 Task: Add current date to the page.
Action: Mouse moved to (41, 69)
Screenshot: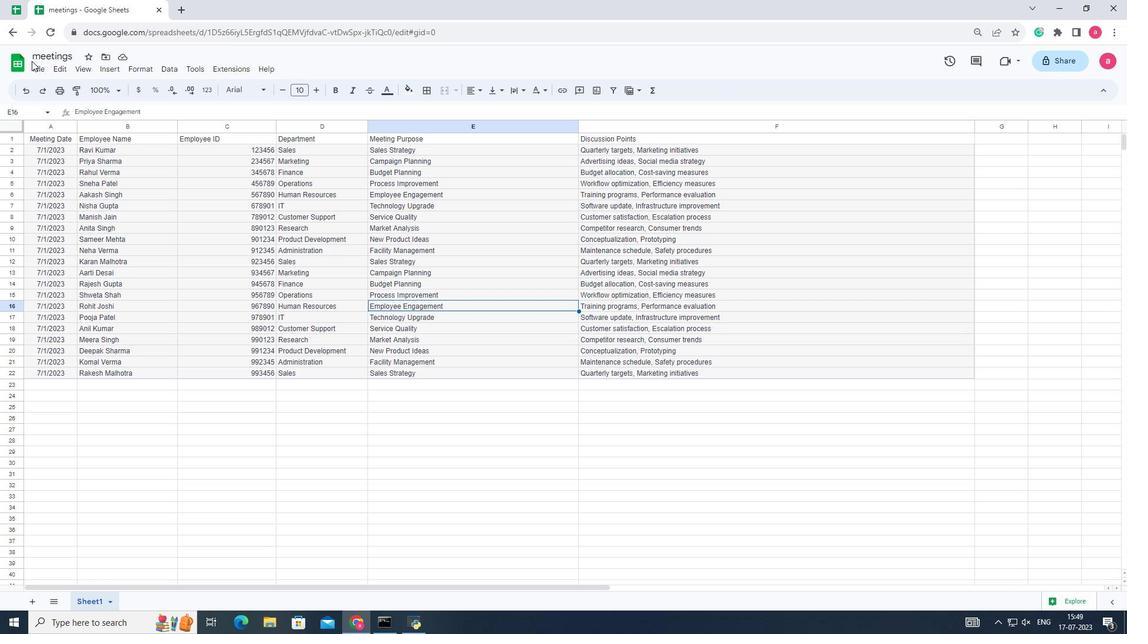 
Action: Mouse pressed left at (41, 69)
Screenshot: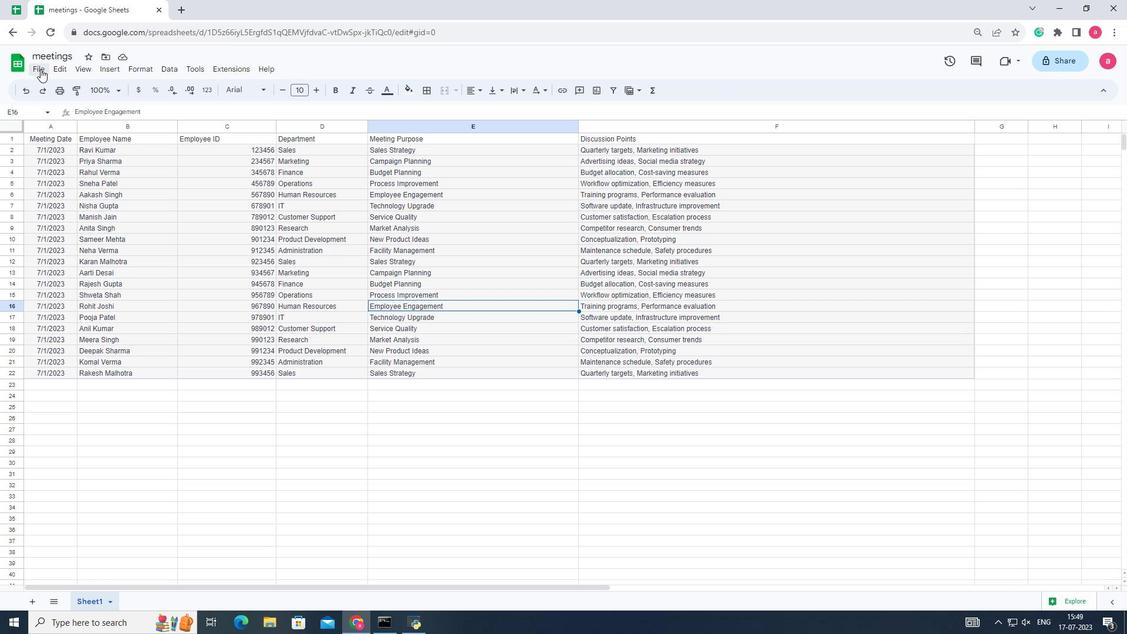 
Action: Mouse moved to (51, 380)
Screenshot: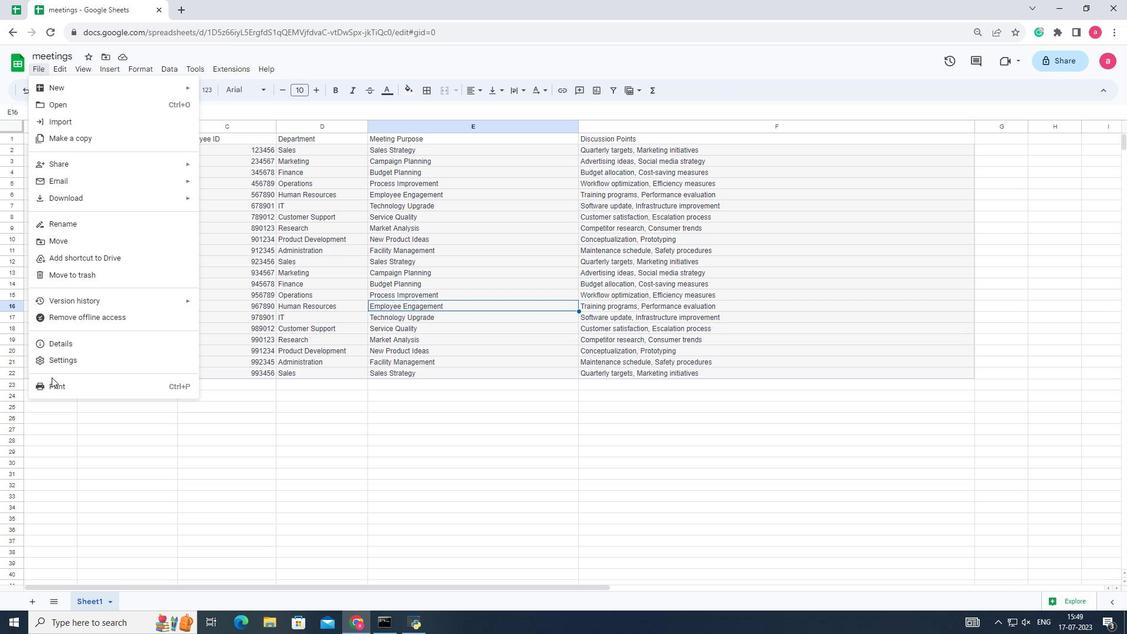 
Action: Mouse pressed left at (51, 380)
Screenshot: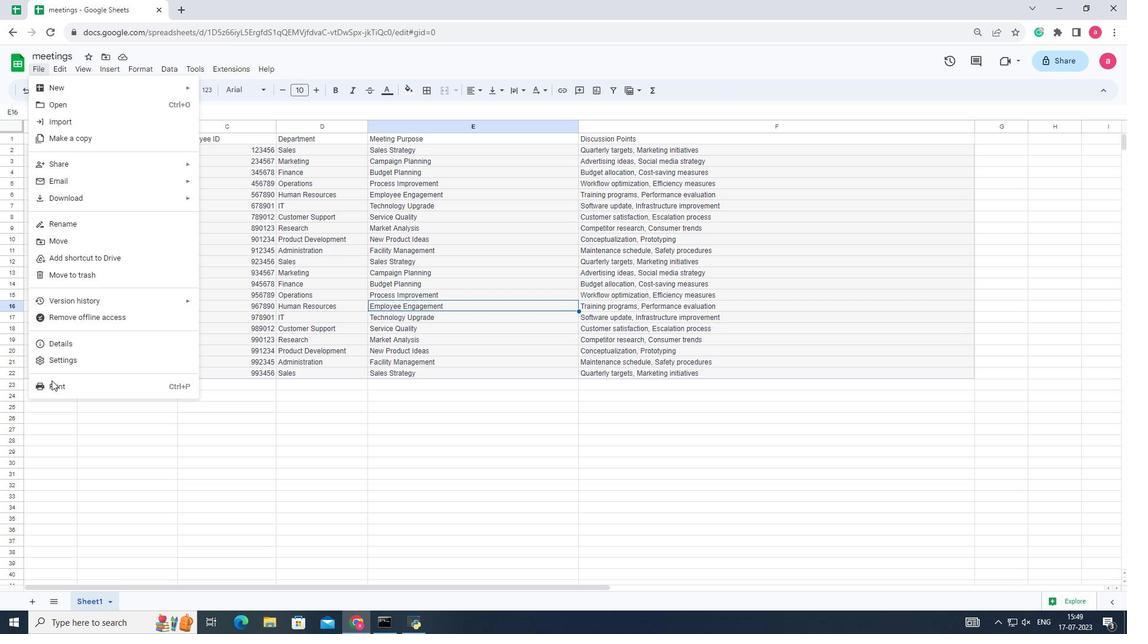 
Action: Mouse moved to (993, 356)
Screenshot: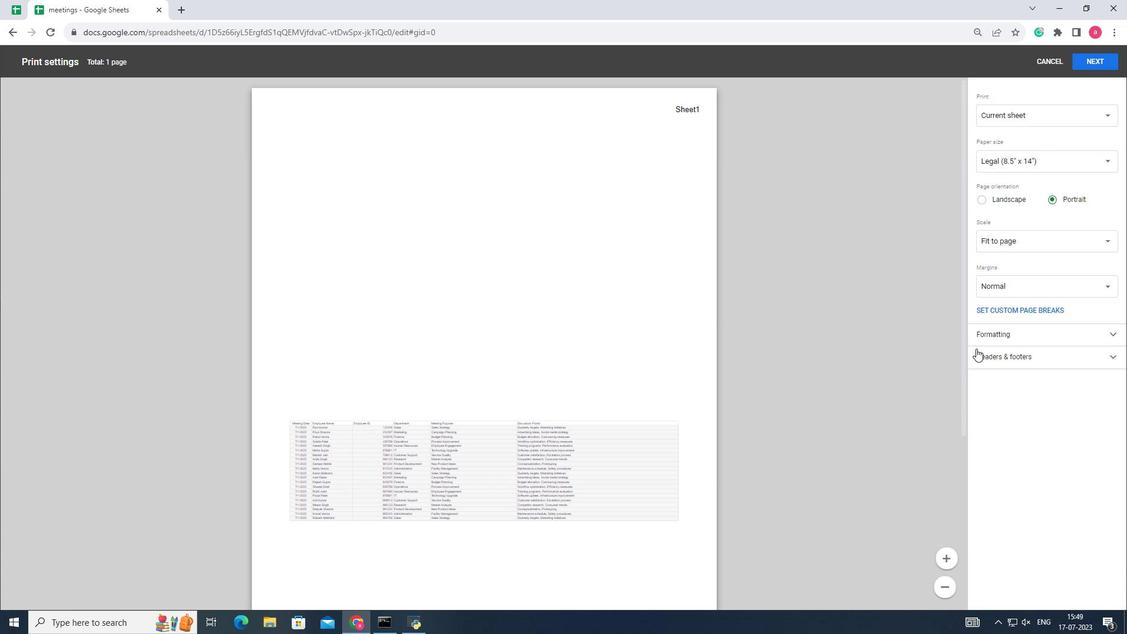 
Action: Mouse pressed left at (993, 356)
Screenshot: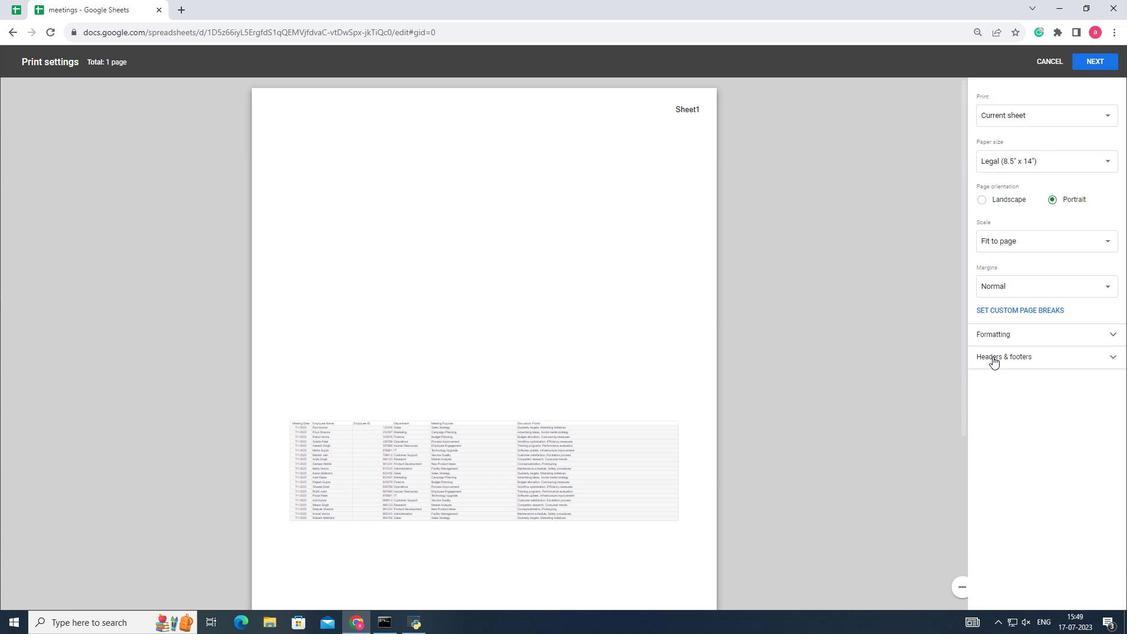 
Action: Mouse moved to (1002, 434)
Screenshot: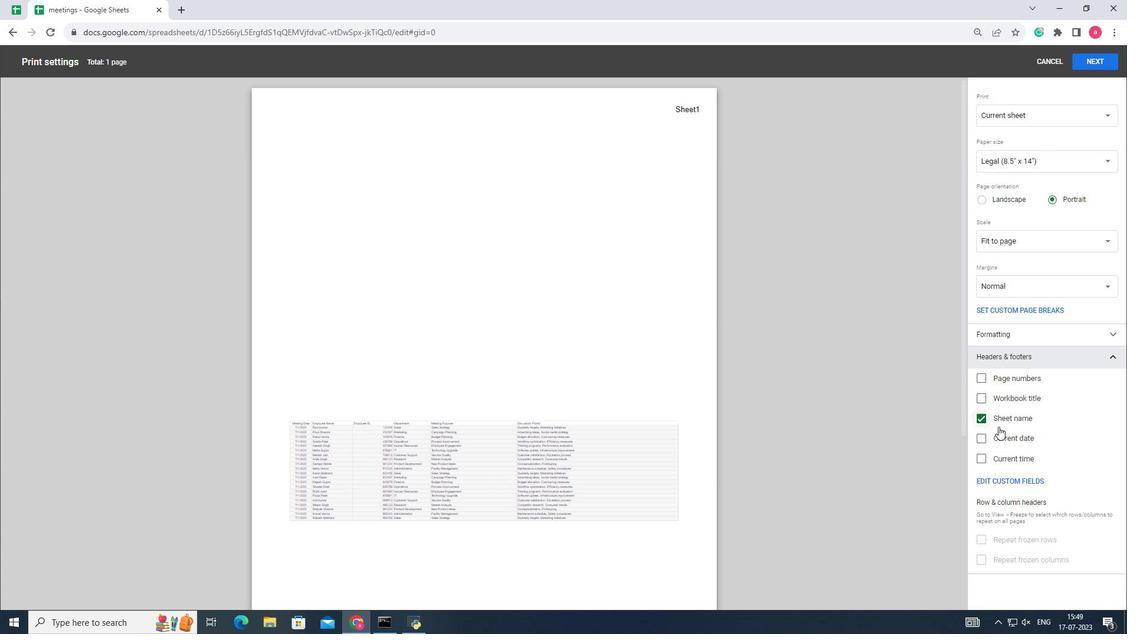 
Action: Mouse pressed left at (1002, 434)
Screenshot: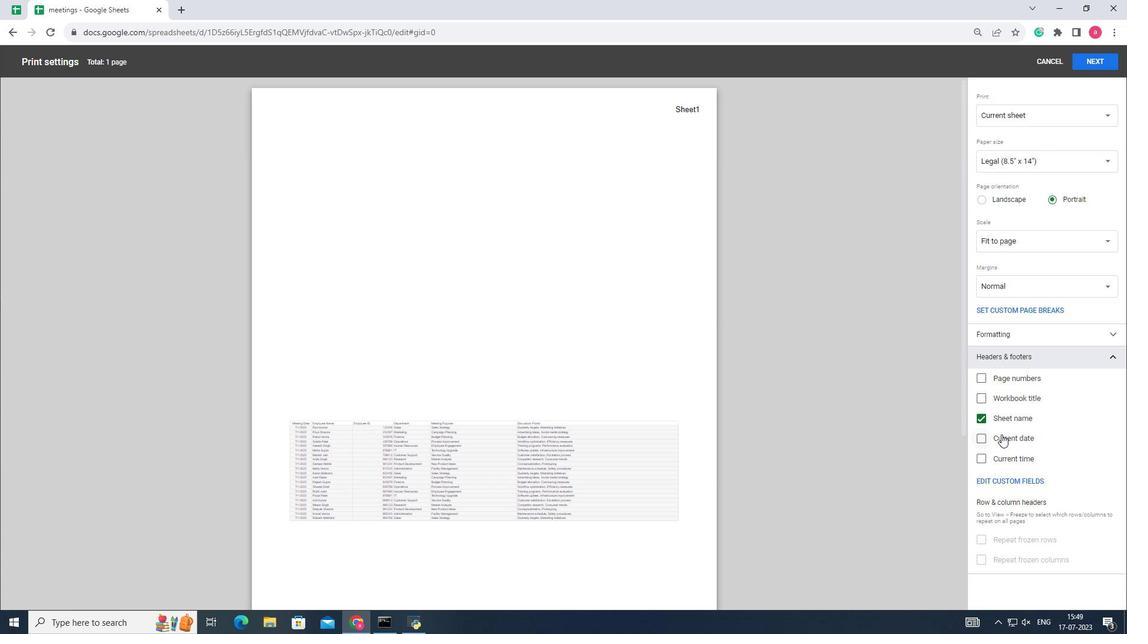 
